 Task: Select a due date automation when advanced off, on the saturday after a card is due at 12:00 PM.
Action: Mouse moved to (405, 411)
Screenshot: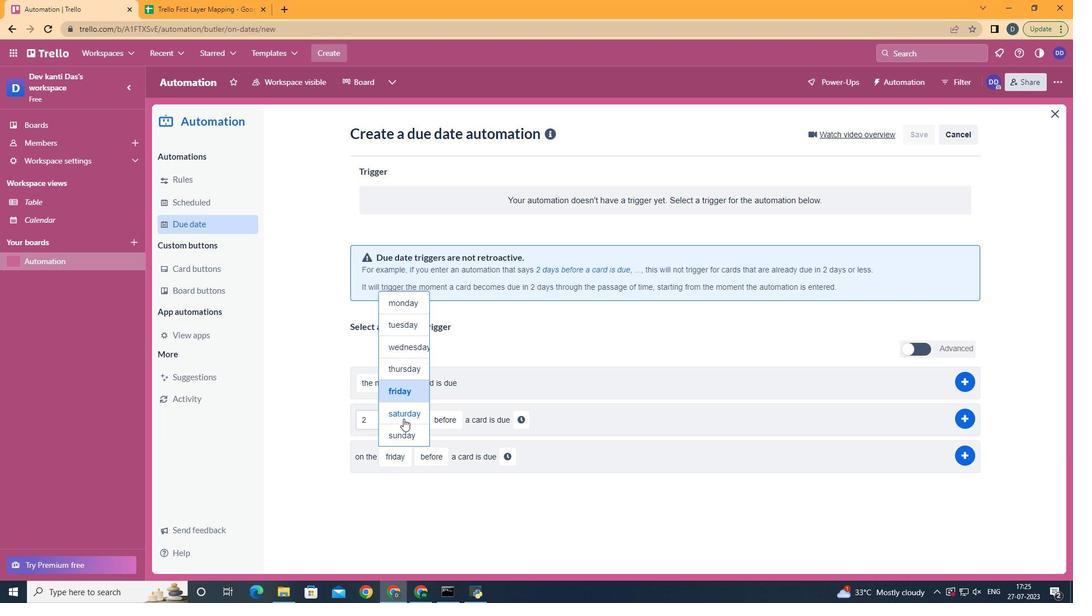 
Action: Mouse pressed left at (405, 411)
Screenshot: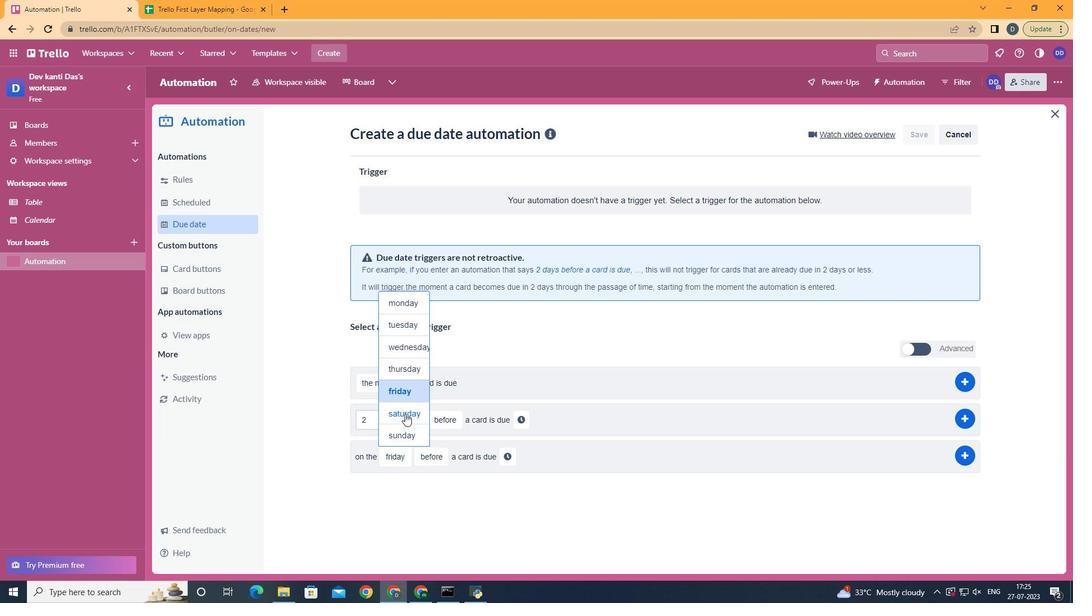 
Action: Mouse moved to (452, 497)
Screenshot: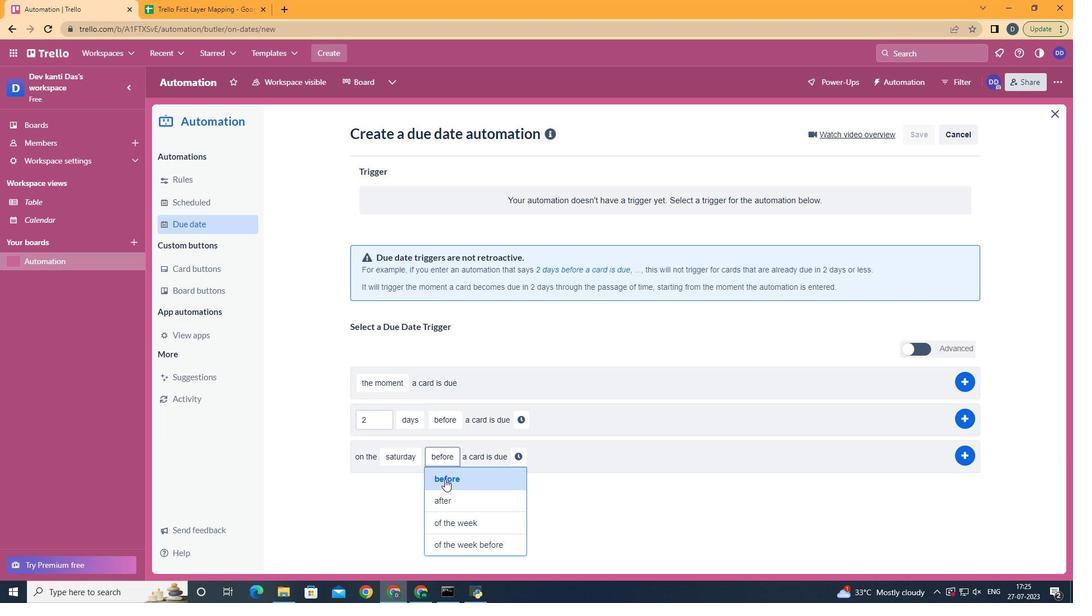 
Action: Mouse pressed left at (452, 497)
Screenshot: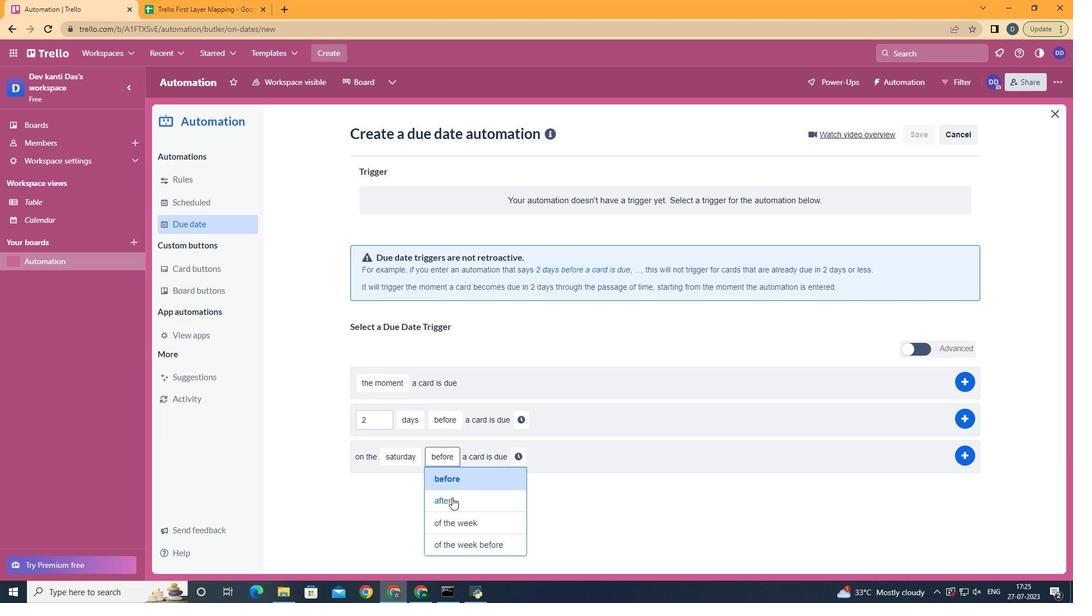 
Action: Mouse moved to (505, 462)
Screenshot: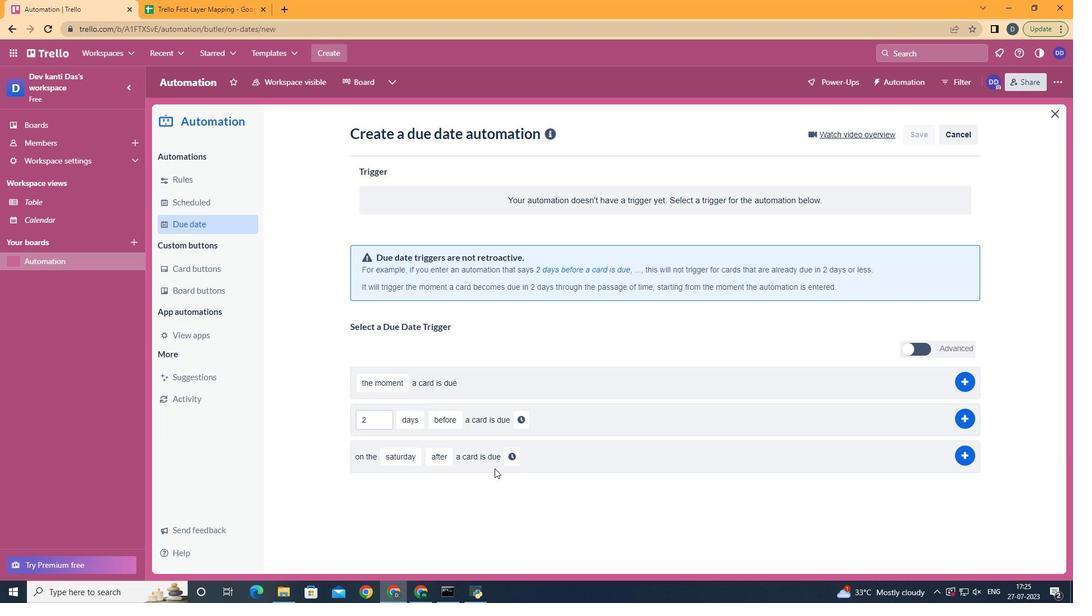 
Action: Mouse pressed left at (505, 462)
Screenshot: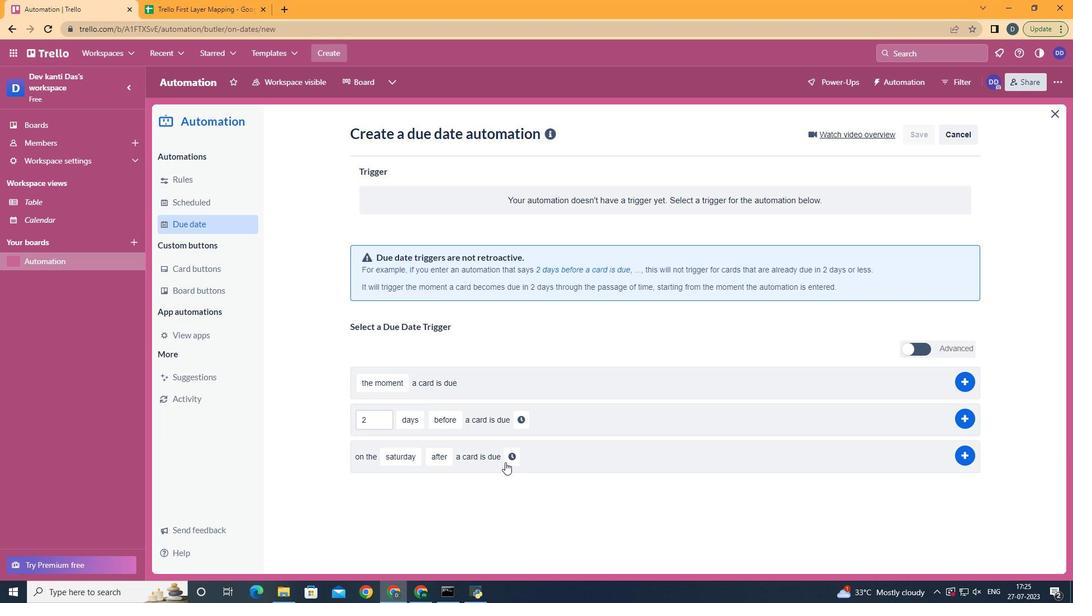 
Action: Mouse moved to (547, 457)
Screenshot: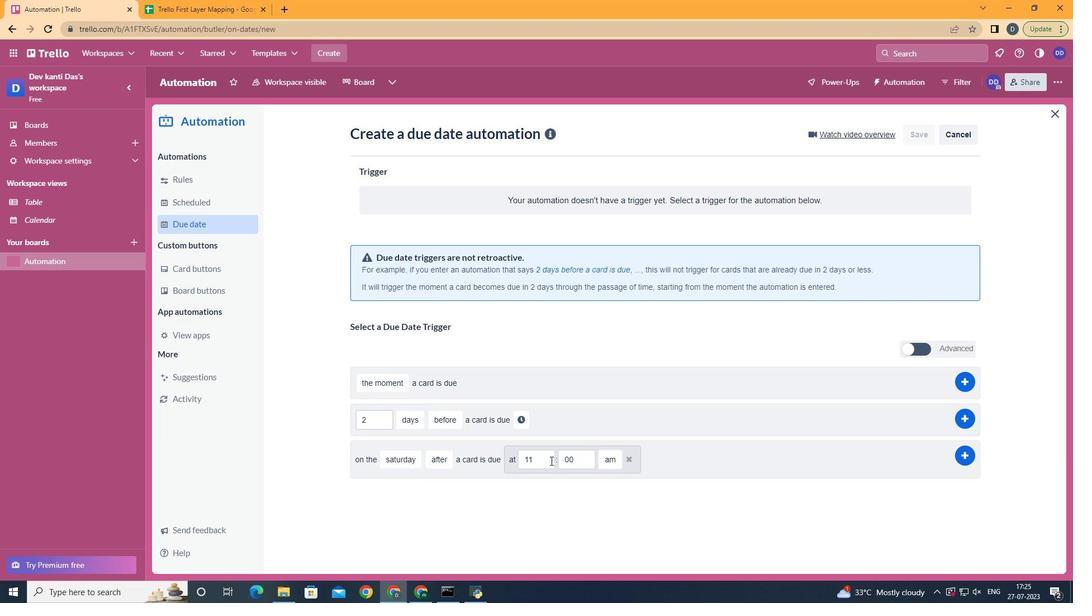 
Action: Mouse pressed left at (547, 457)
Screenshot: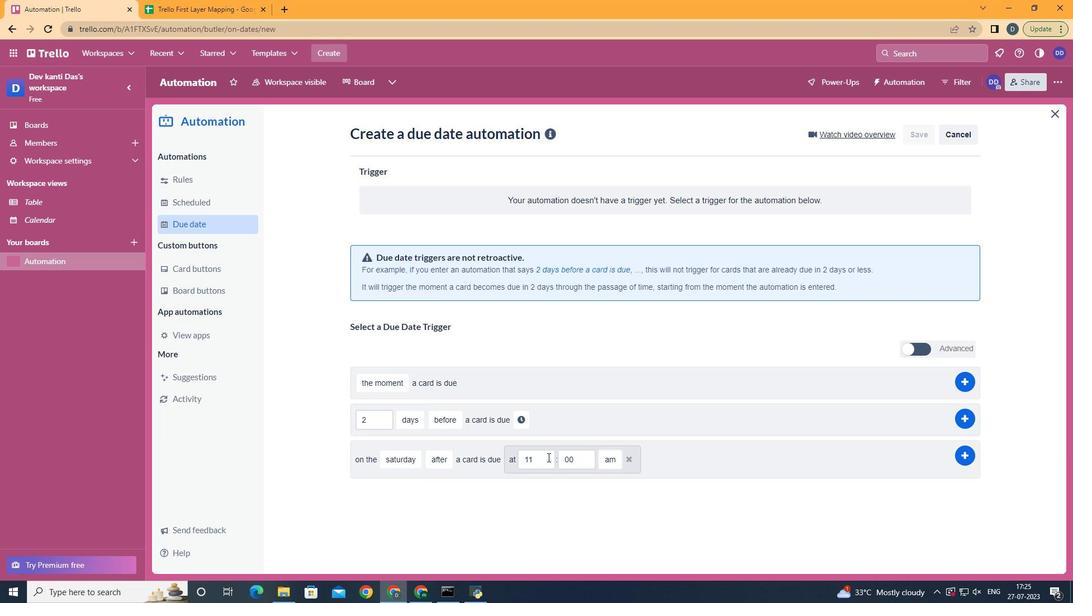 
Action: Key pressed <Key.backspace>2
Screenshot: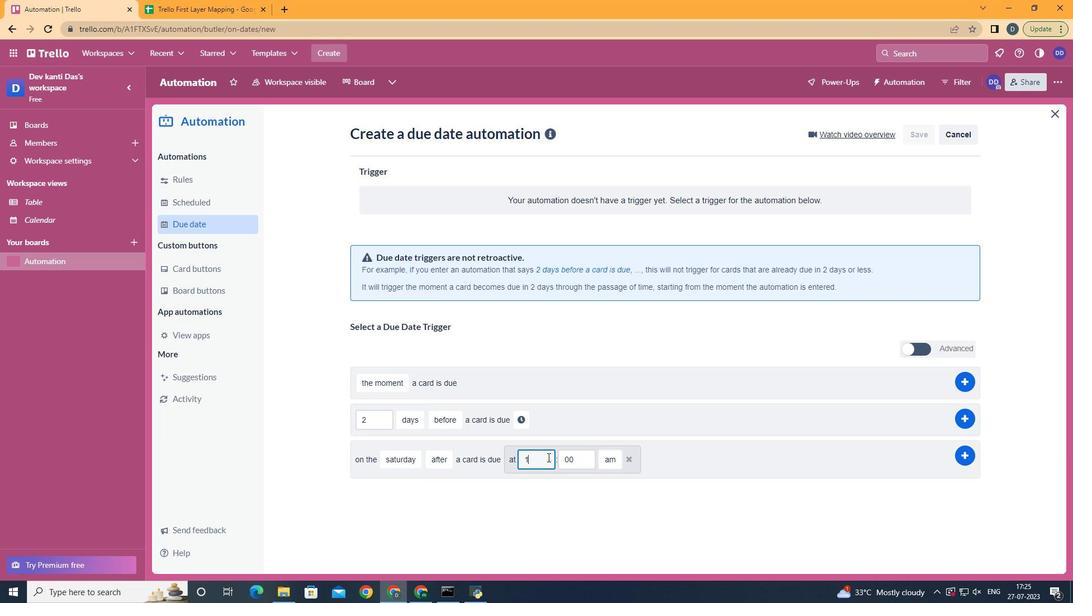 
Action: Mouse moved to (617, 501)
Screenshot: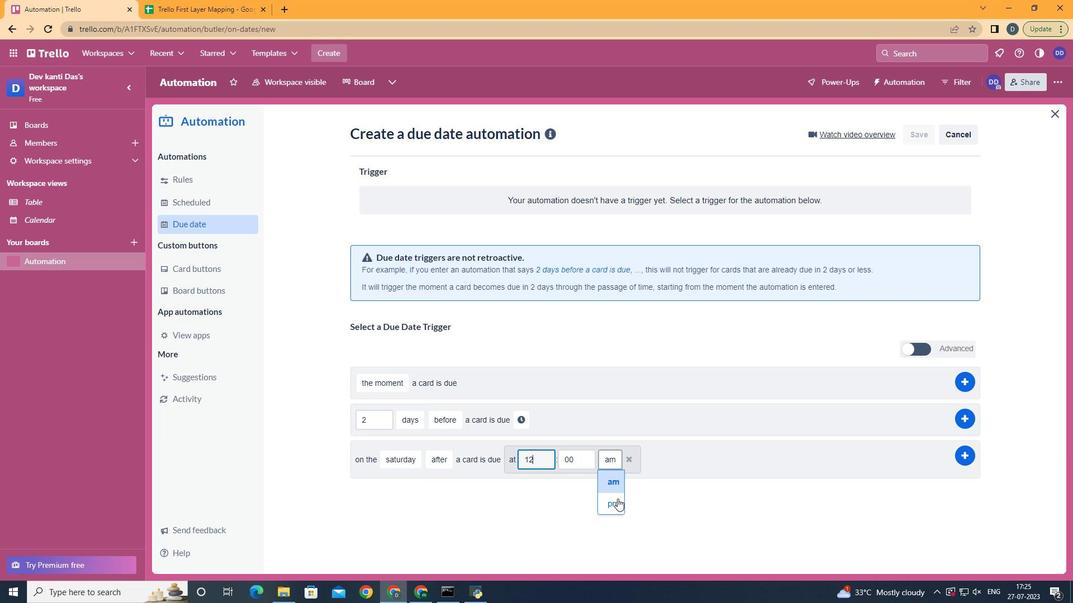 
Action: Mouse pressed left at (617, 501)
Screenshot: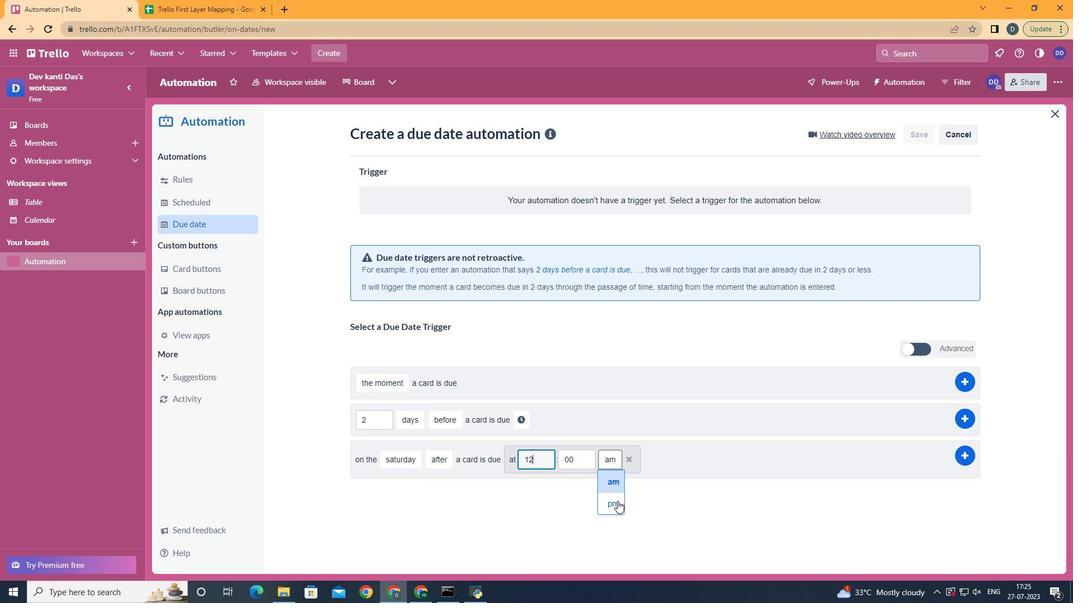 
